 Task: Write the Notes "I am a New Vendor" Under New Vendor in New Bill.
Action: Mouse moved to (127, 19)
Screenshot: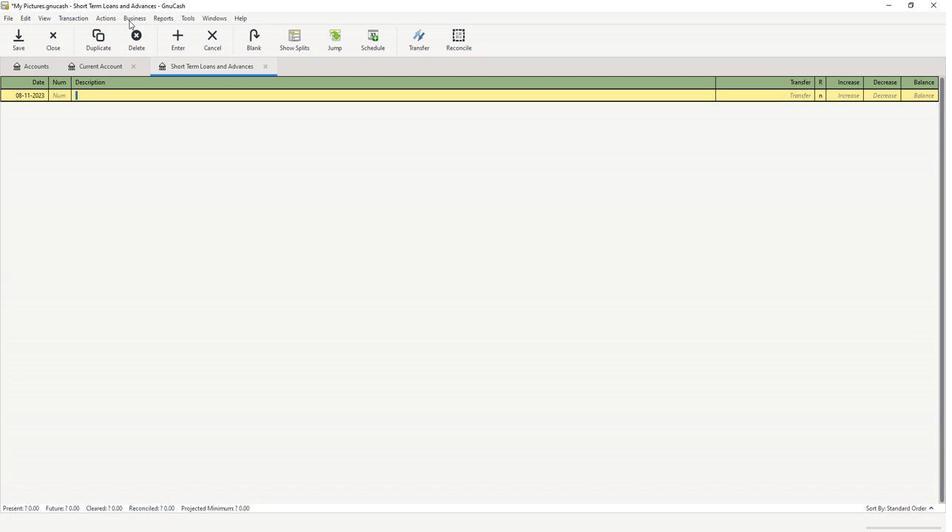 
Action: Mouse pressed left at (127, 19)
Screenshot: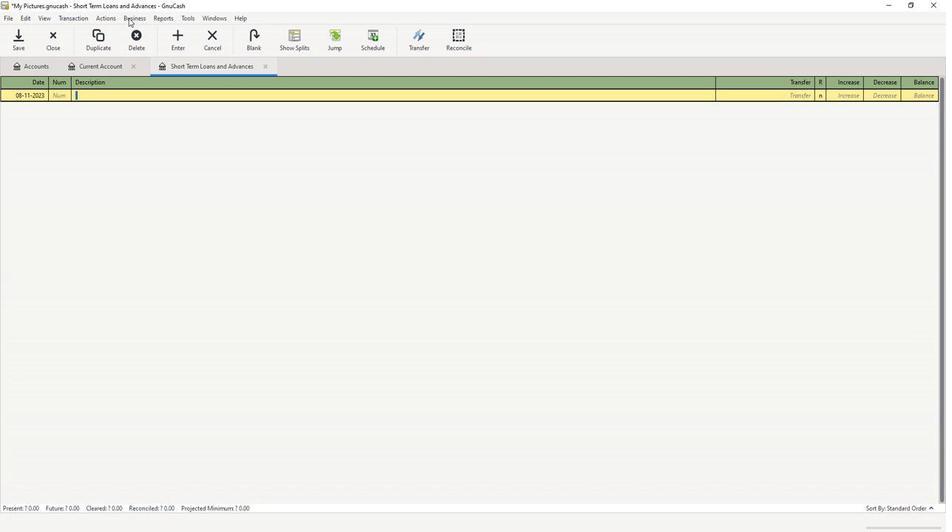 
Action: Mouse moved to (156, 44)
Screenshot: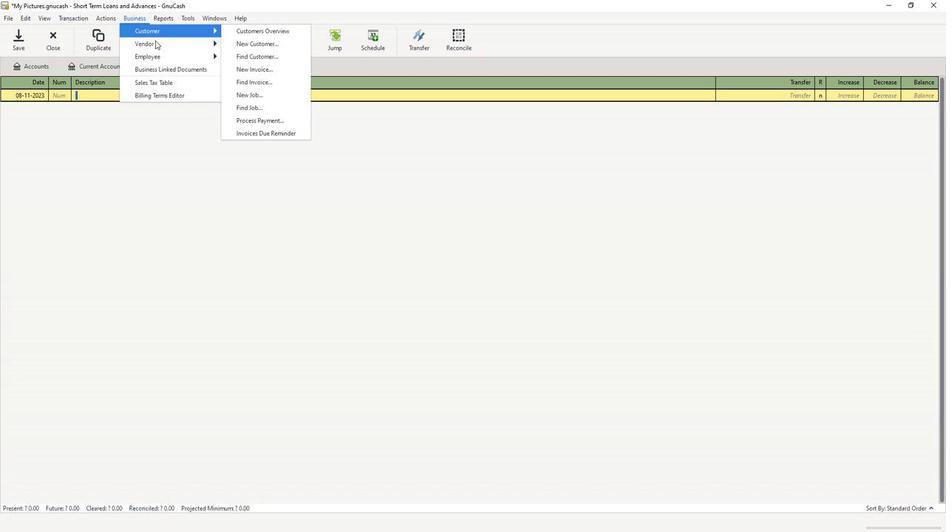 
Action: Mouse pressed left at (156, 44)
Screenshot: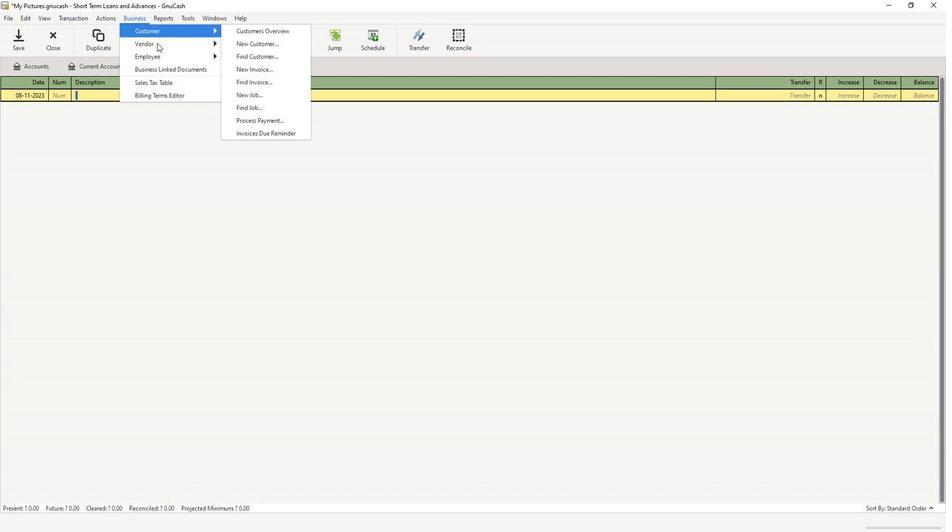 
Action: Mouse moved to (249, 84)
Screenshot: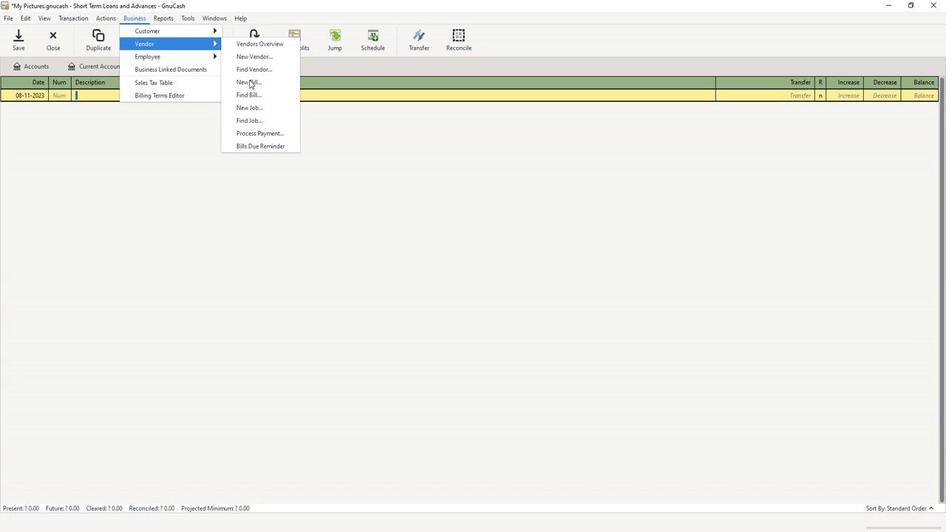 
Action: Mouse pressed left at (249, 84)
Screenshot: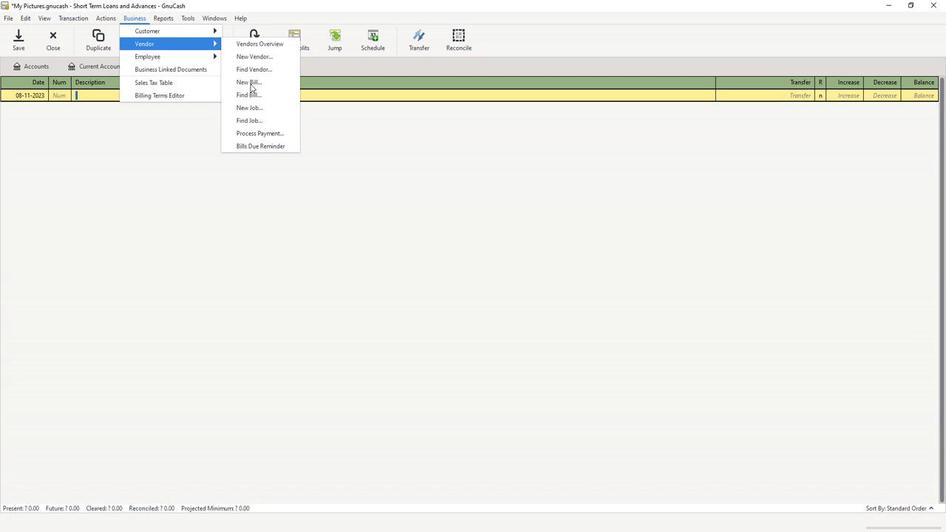 
Action: Mouse moved to (527, 252)
Screenshot: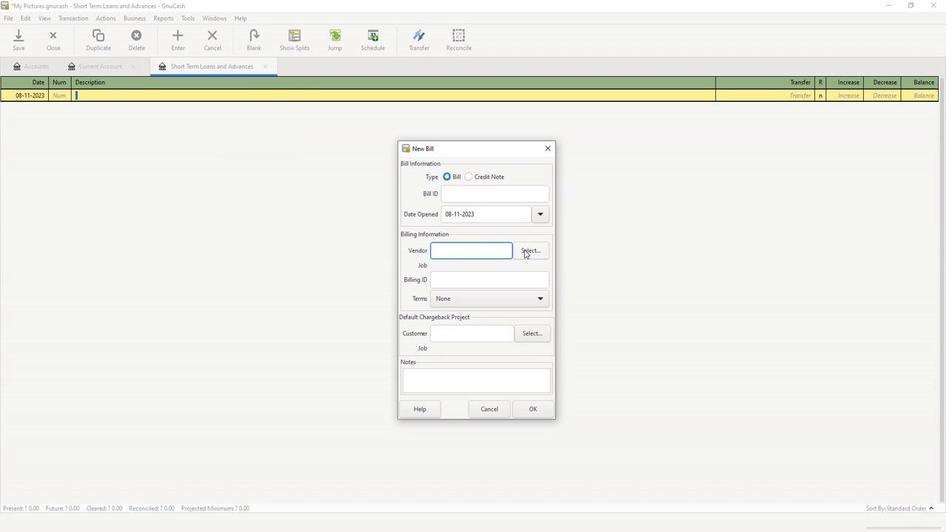 
Action: Mouse pressed left at (527, 252)
Screenshot: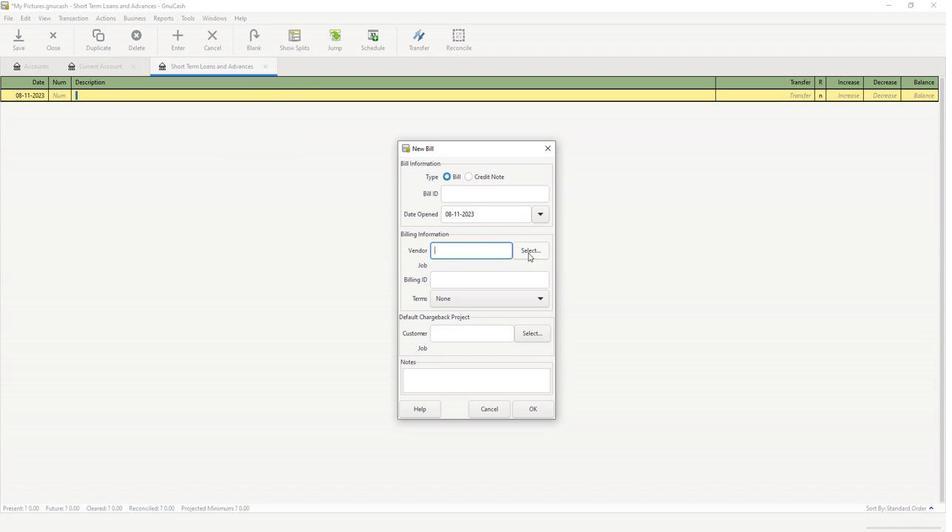 
Action: Mouse moved to (499, 346)
Screenshot: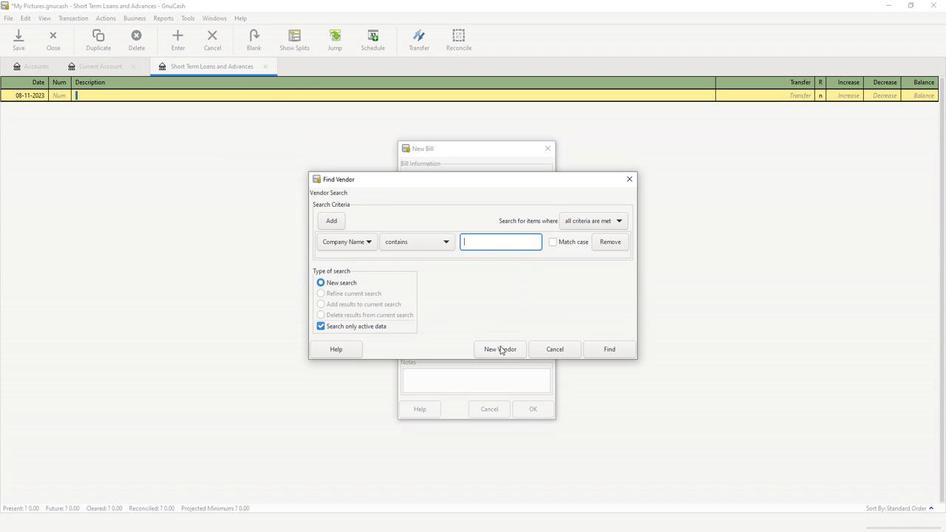 
Action: Mouse pressed left at (499, 346)
Screenshot: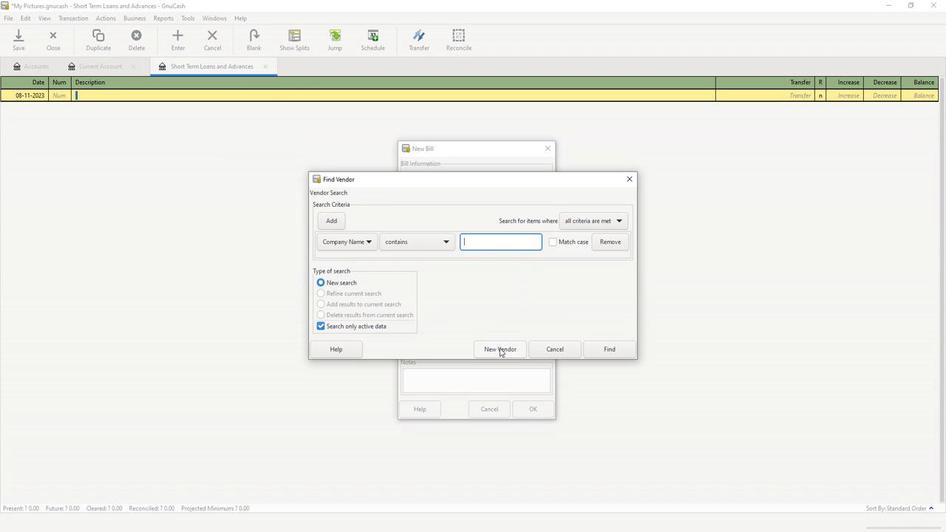 
Action: Mouse moved to (417, 396)
Screenshot: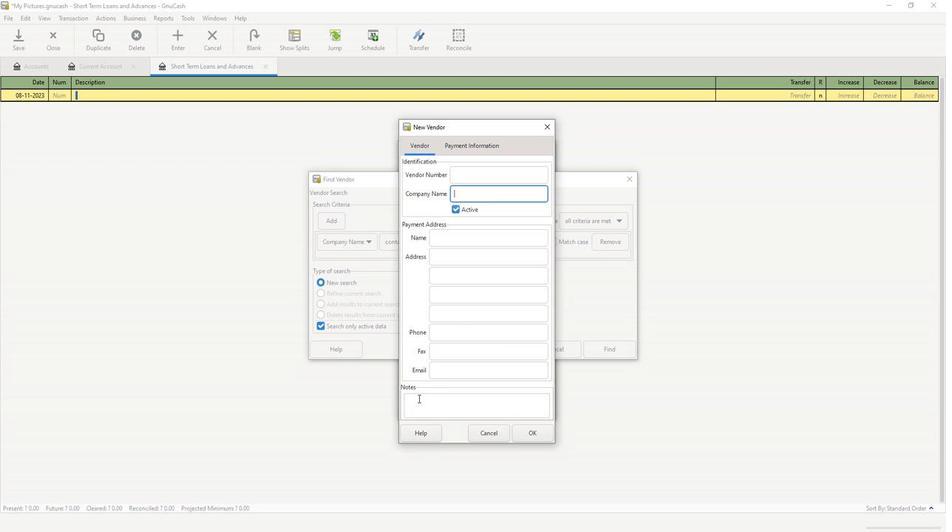 
Action: Mouse pressed left at (417, 396)
Screenshot: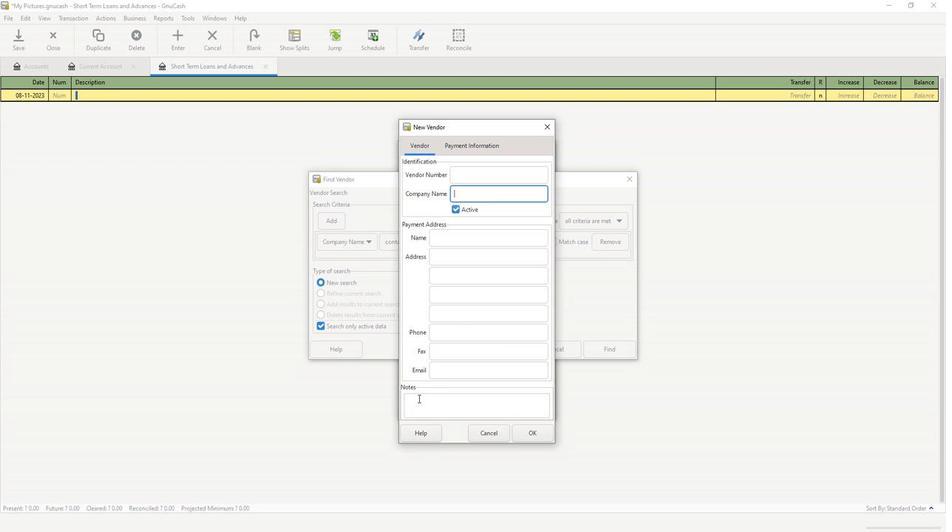 
Action: Key pressed <Key.caps_lock>I<Key.caps_lock><Key.space>am<Key.space>a<Key.space>new<Key.space>vendor
Screenshot: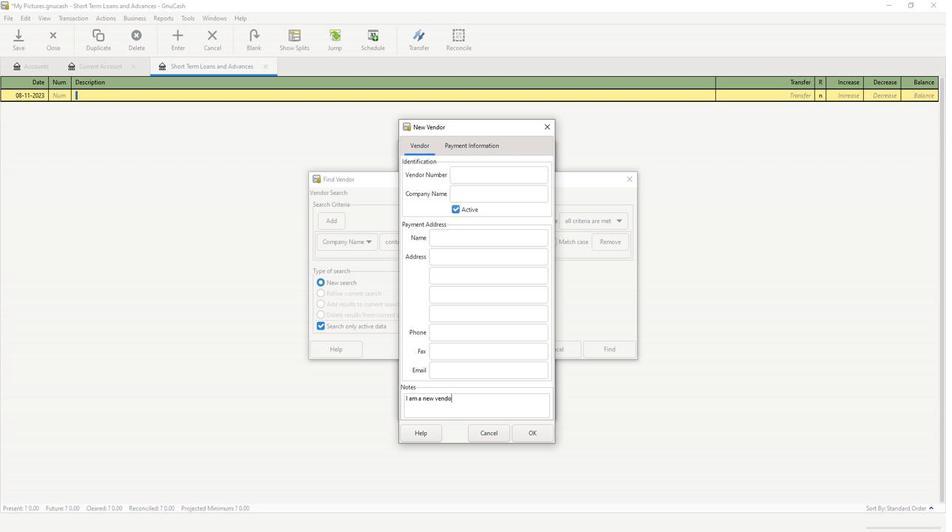 
Action: Mouse moved to (546, 430)
Screenshot: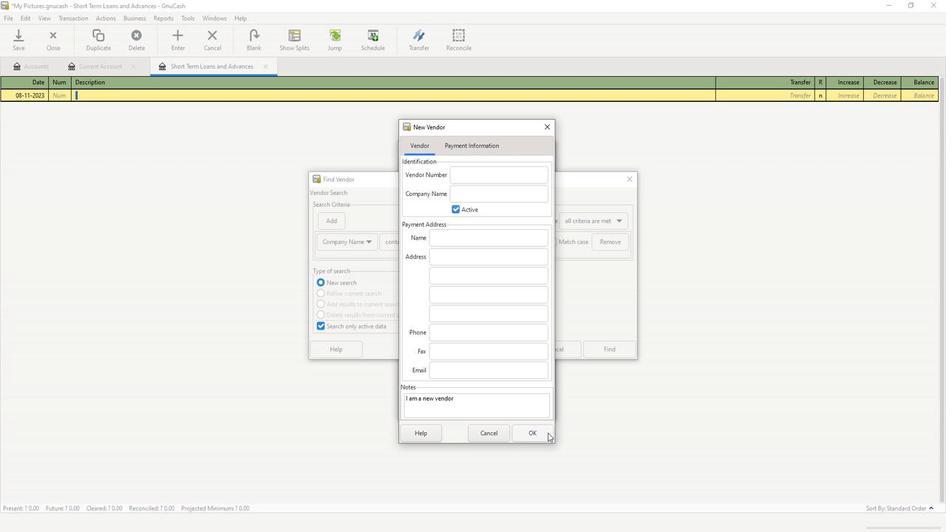 
